 Task: Move the task Add a feature to import/export data in the app to the section To-Do in the project TripHive and sort the tasks in the project by Assignee in Ascending order.
Action: Mouse moved to (79, 465)
Screenshot: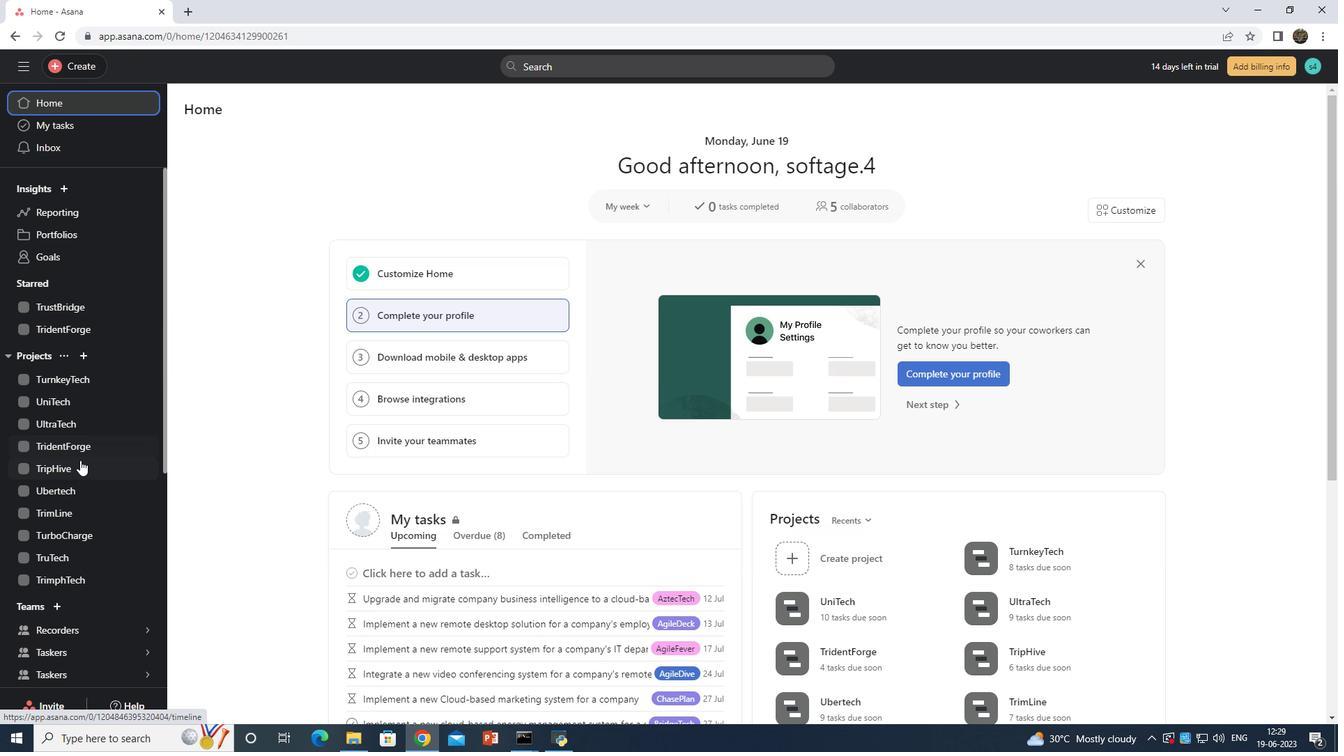
Action: Mouse pressed left at (79, 465)
Screenshot: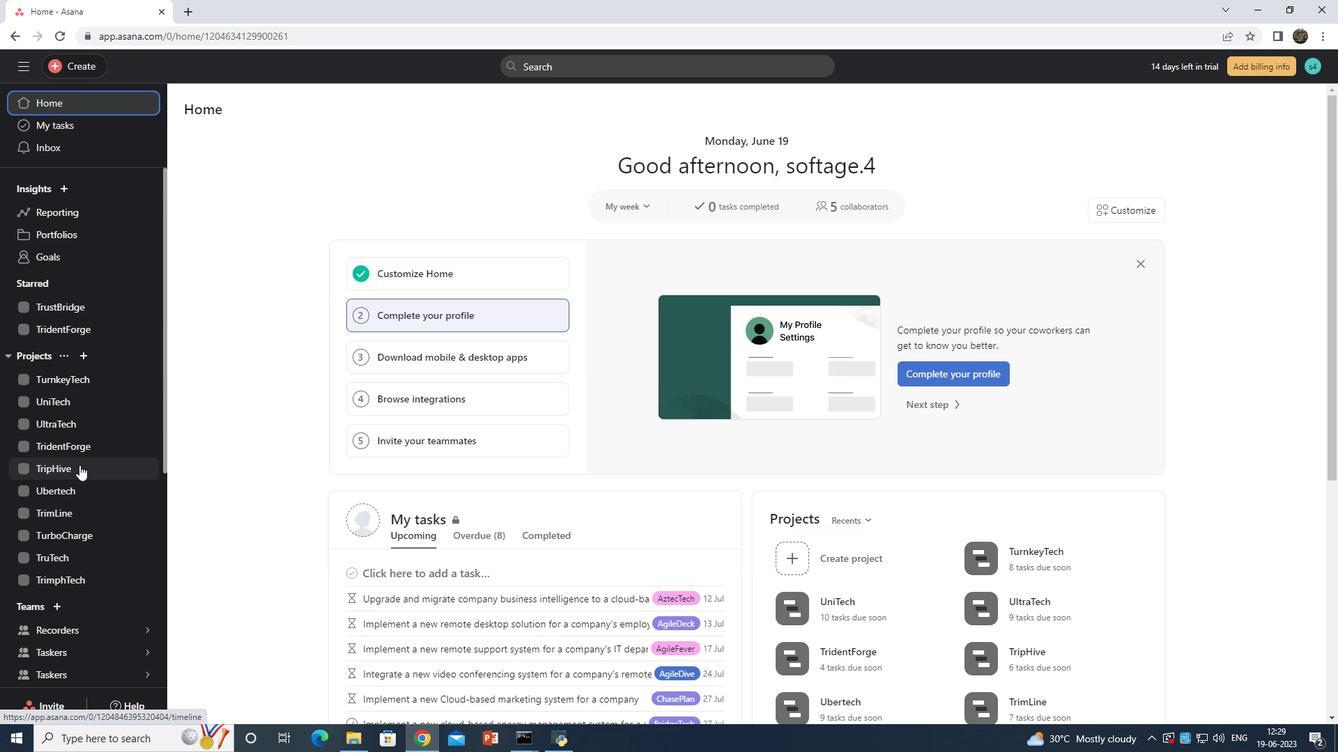 
Action: Mouse moved to (878, 252)
Screenshot: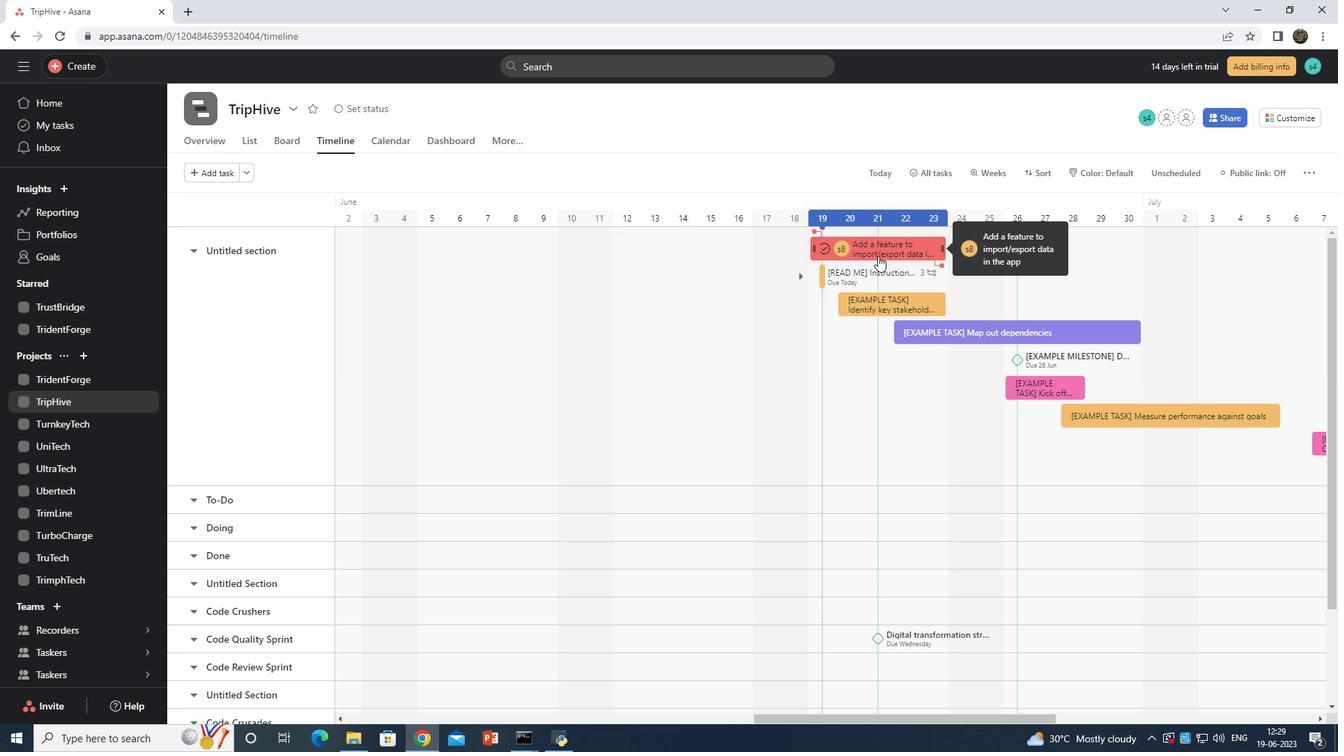 
Action: Mouse pressed left at (878, 252)
Screenshot: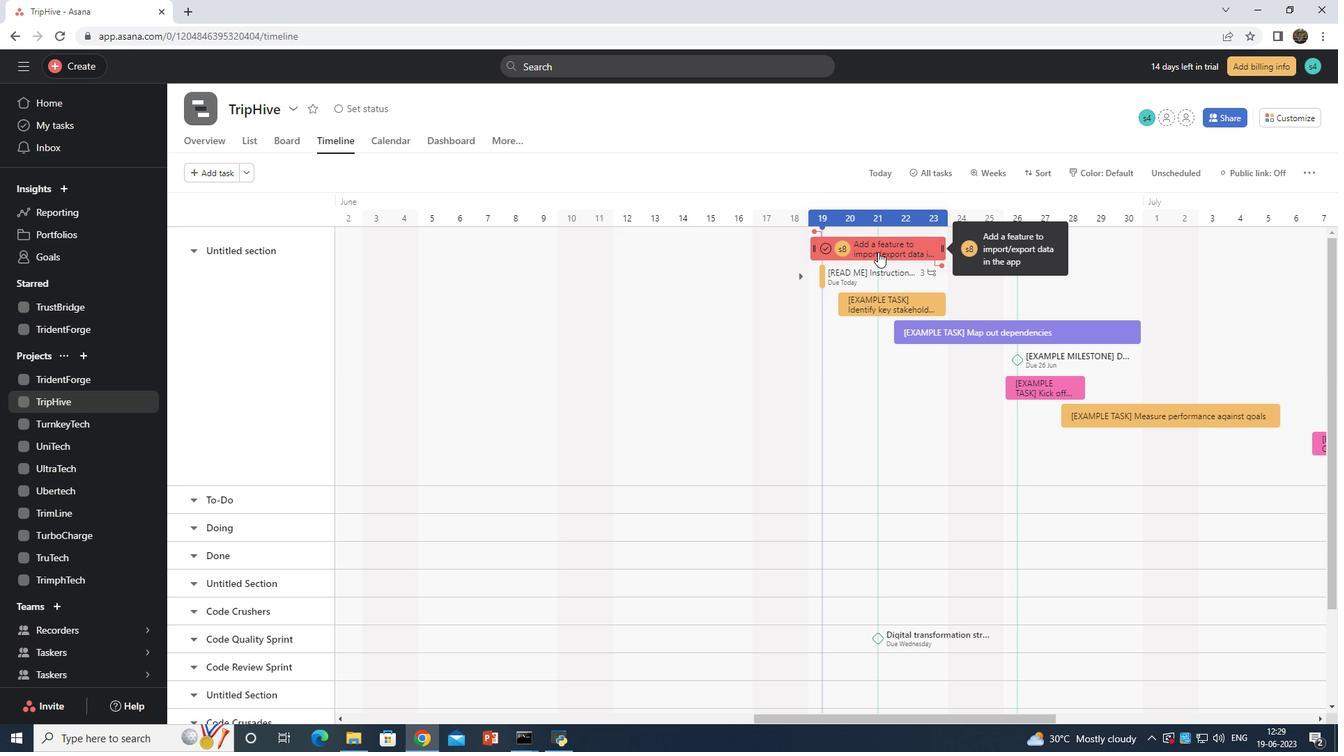 
Action: Mouse moved to (932, 387)
Screenshot: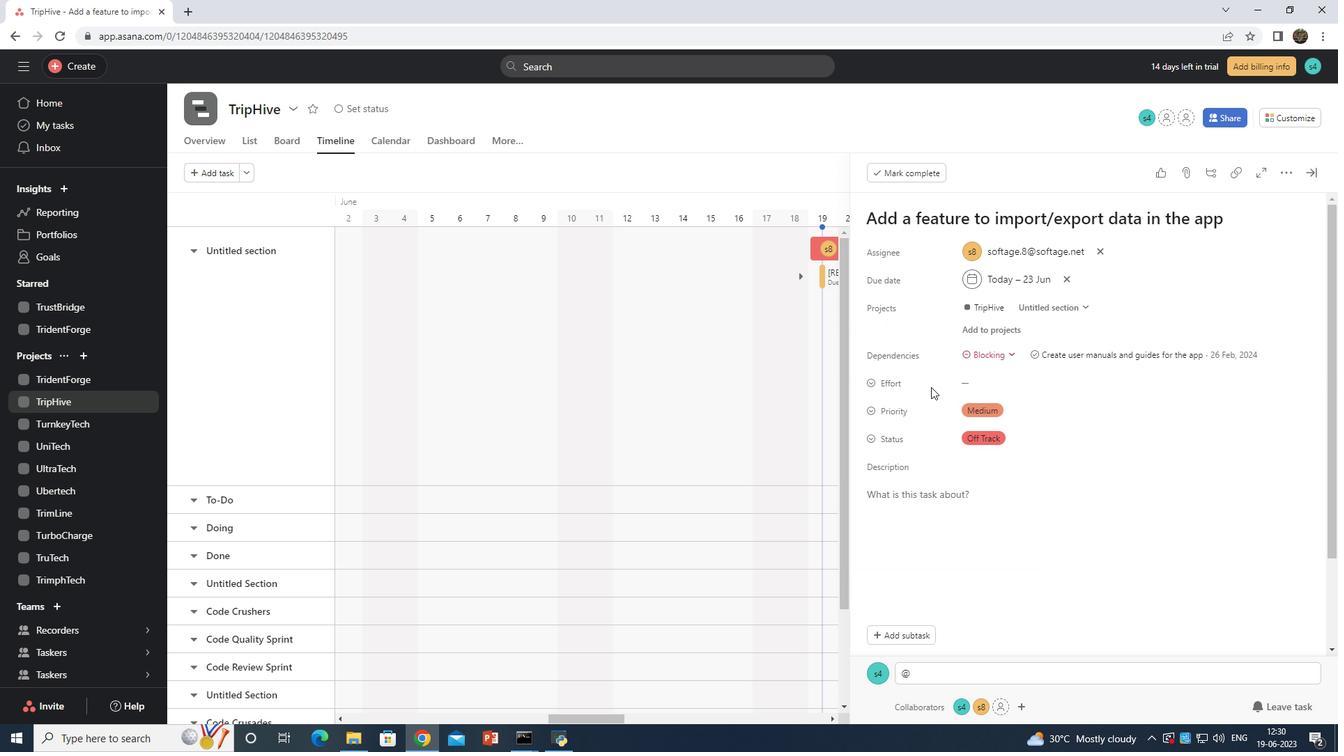 
Action: Mouse pressed left at (932, 387)
Screenshot: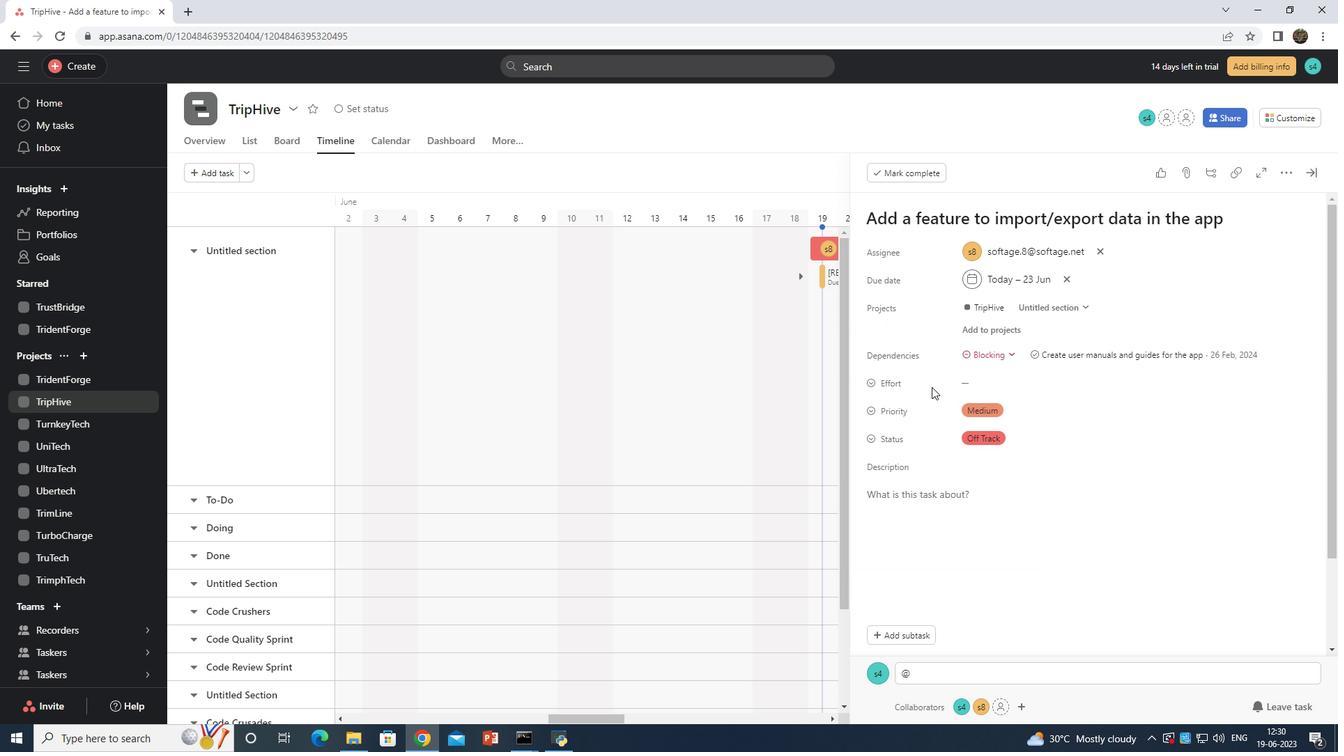 
Action: Mouse moved to (1074, 304)
Screenshot: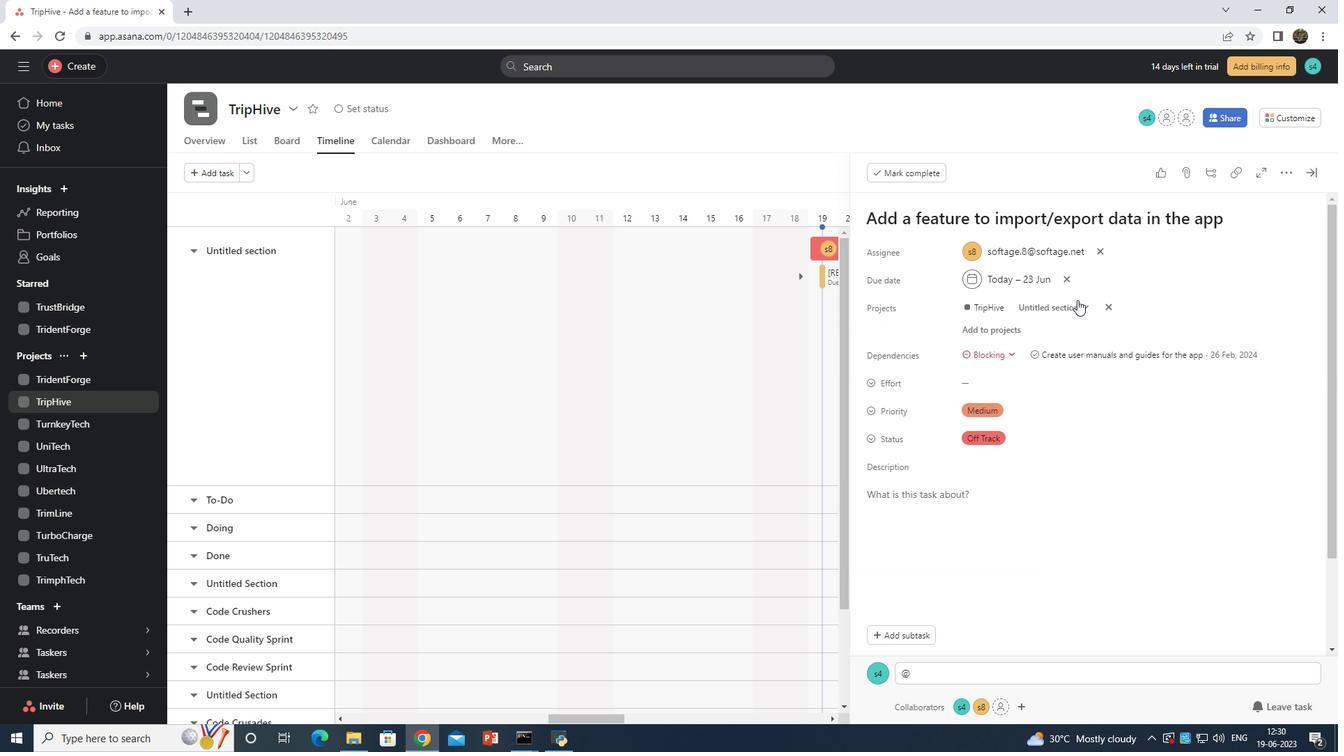
Action: Mouse pressed left at (1074, 304)
Screenshot: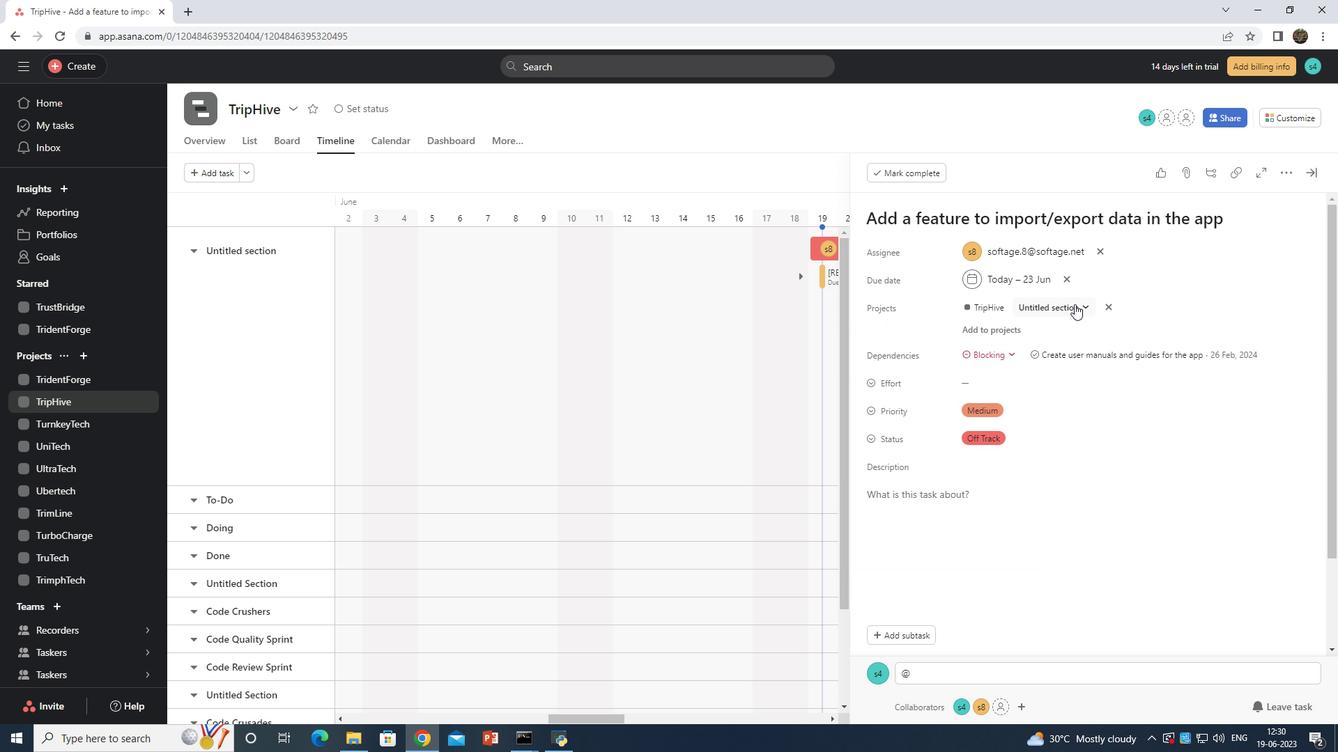 
Action: Mouse moved to (1036, 358)
Screenshot: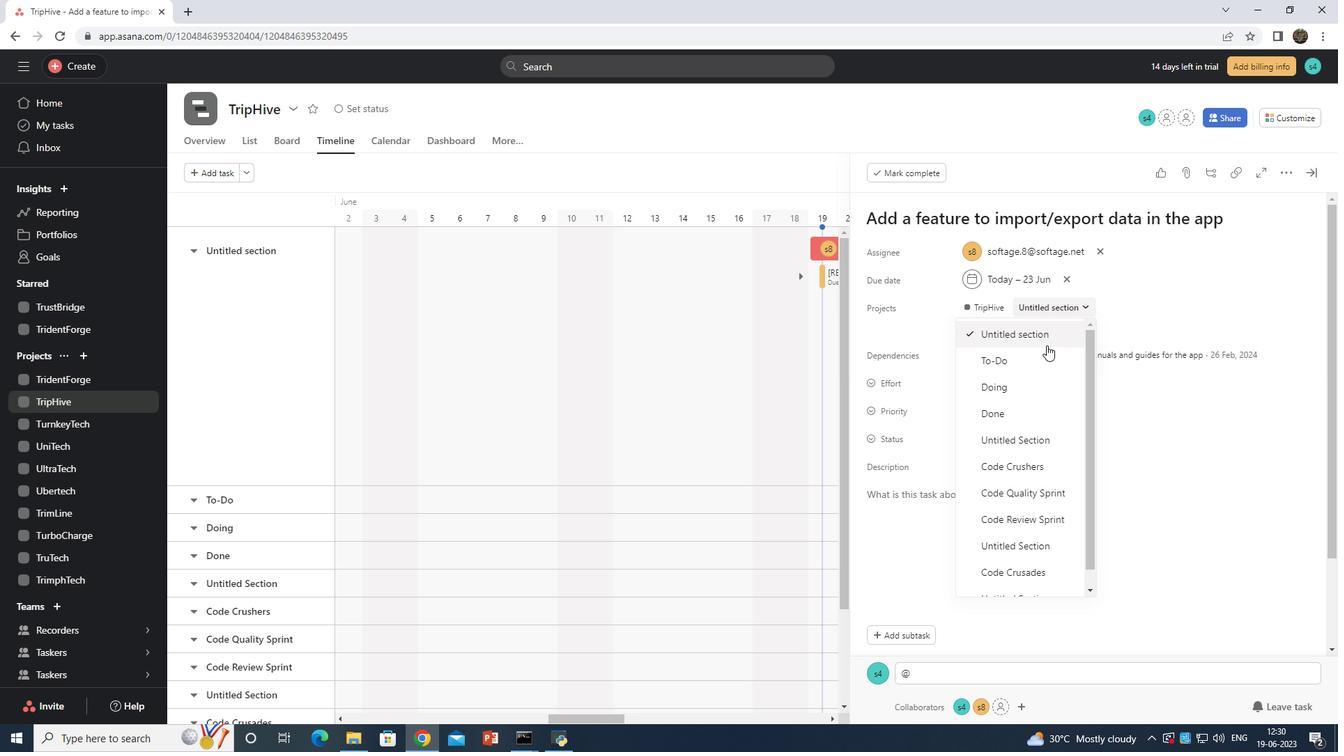 
Action: Mouse pressed left at (1036, 358)
Screenshot: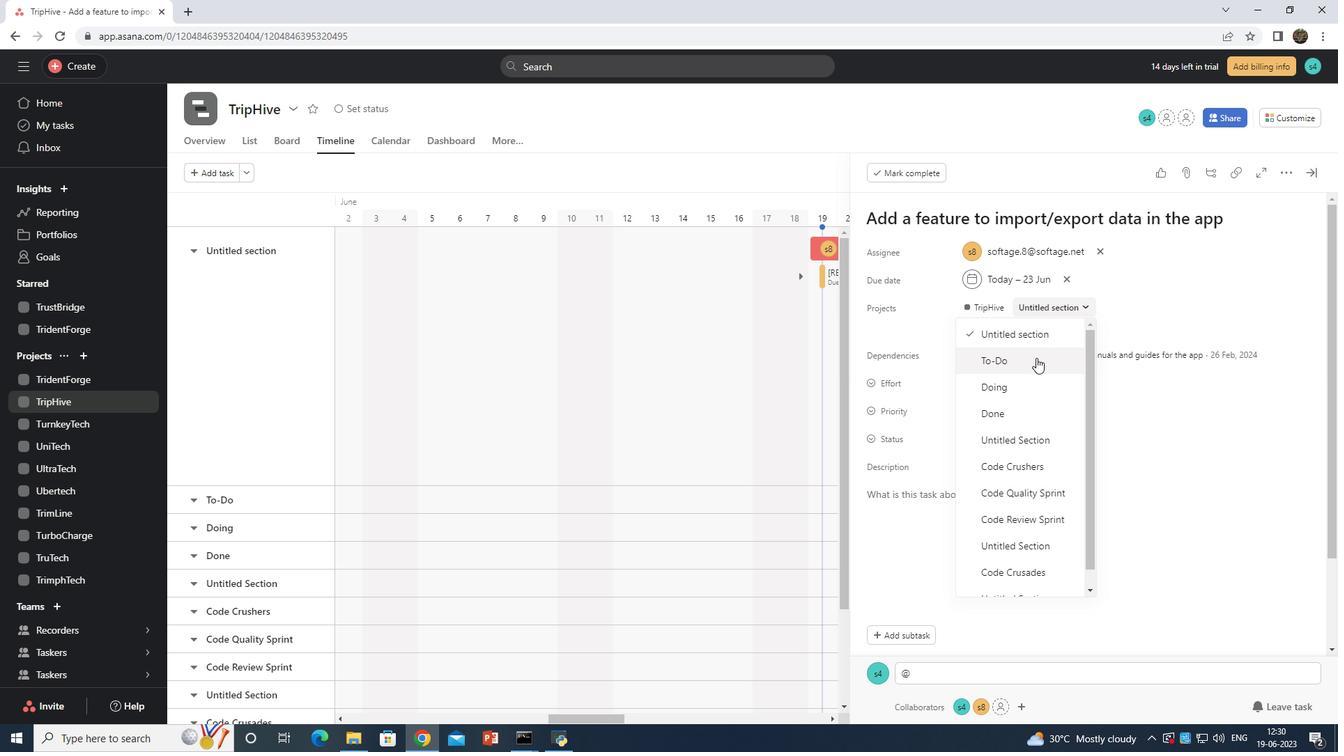 
Action: Mouse moved to (1313, 173)
Screenshot: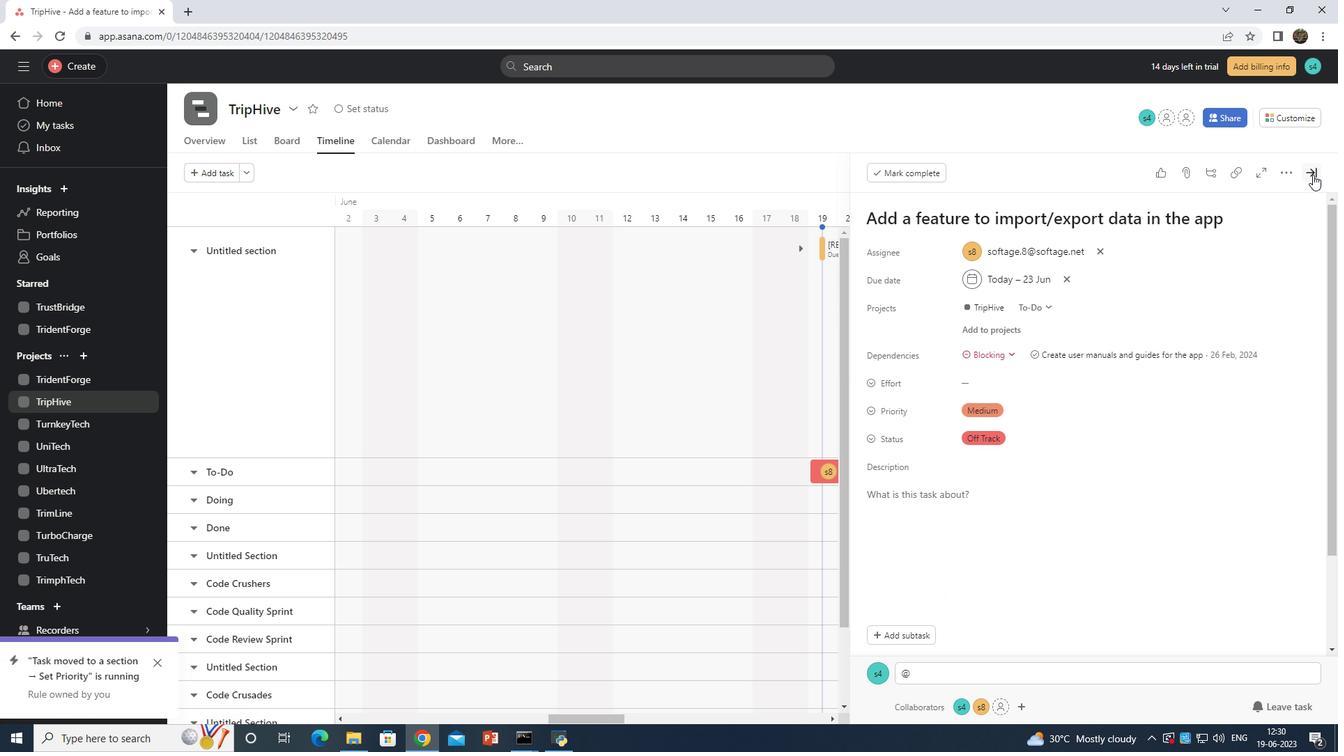 
Action: Mouse pressed left at (1313, 173)
Screenshot: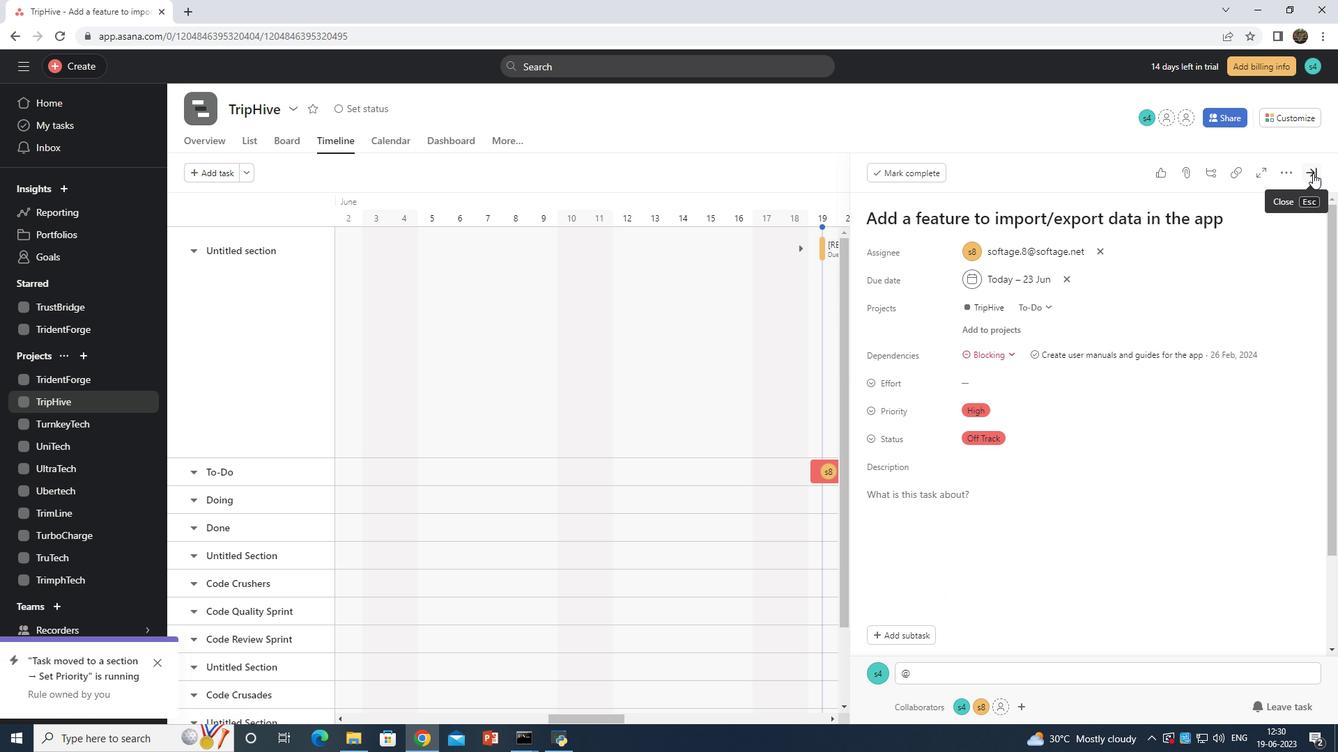 
Action: Mouse moved to (254, 140)
Screenshot: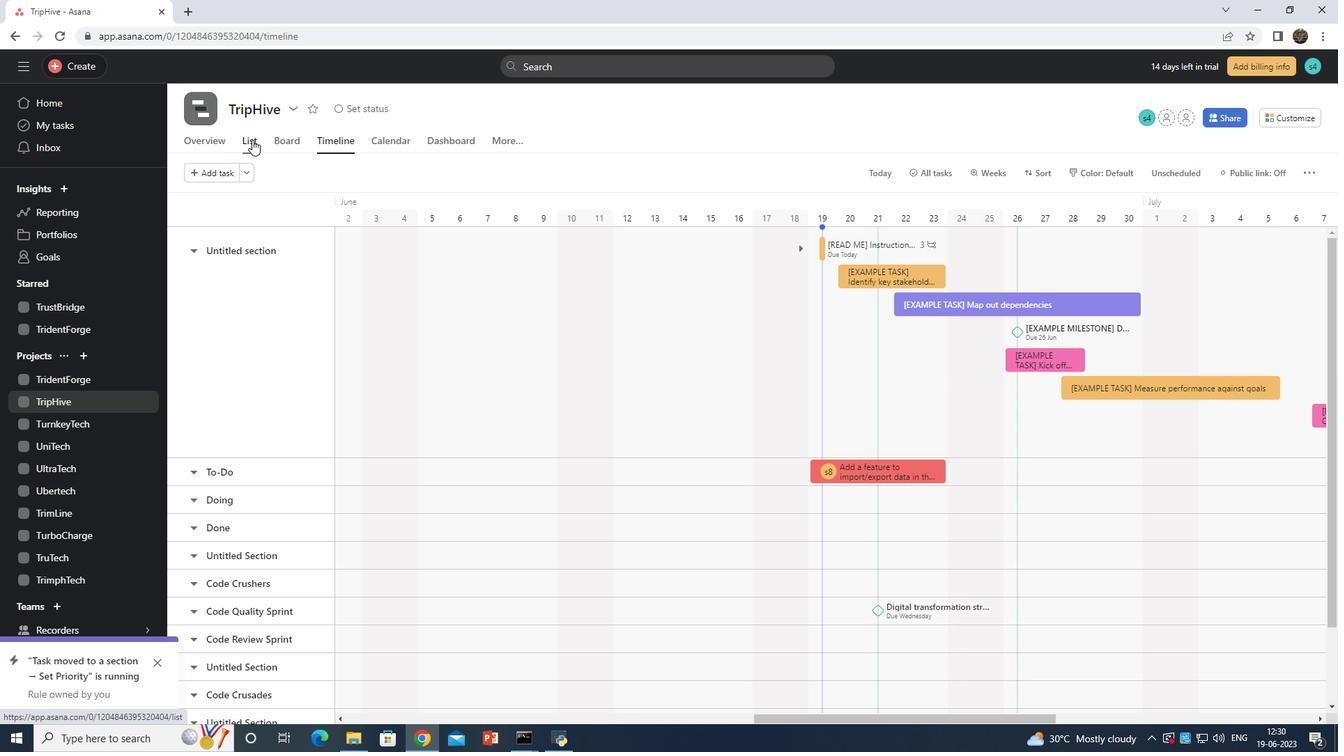 
Action: Mouse pressed left at (254, 140)
Screenshot: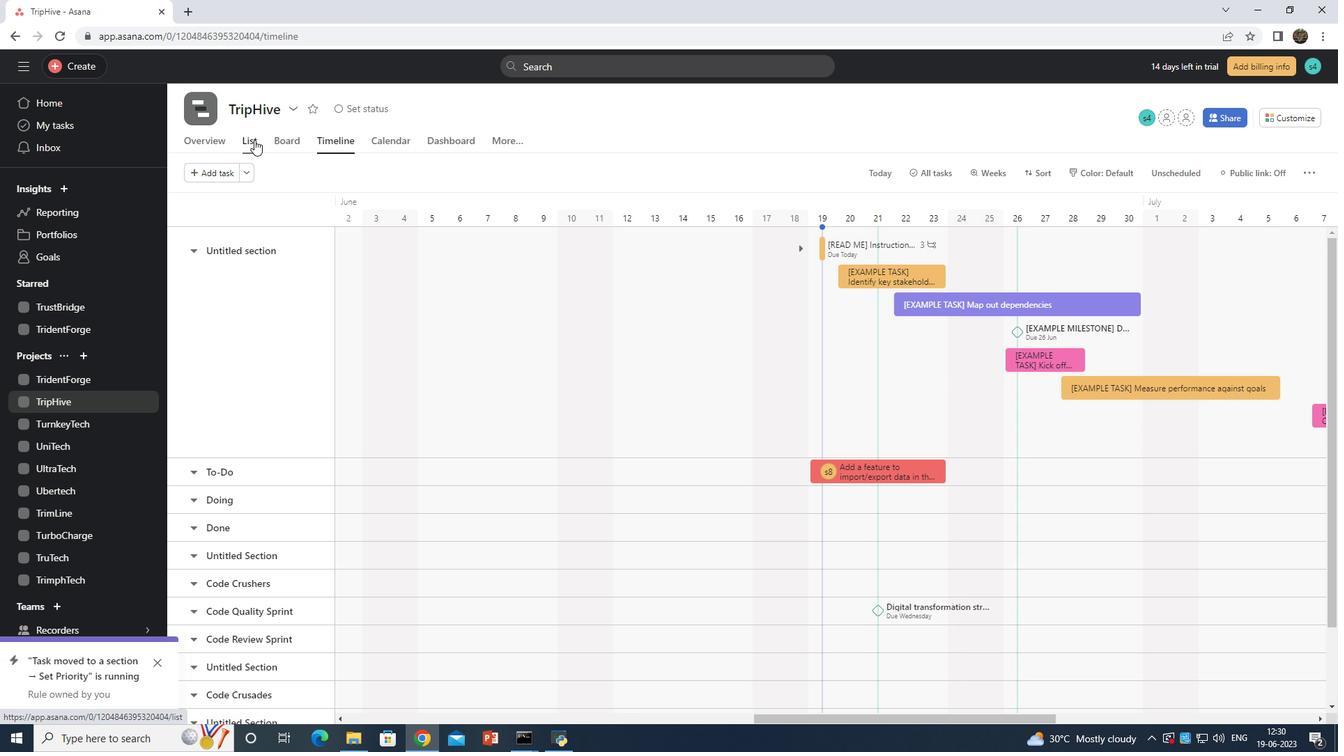 
Action: Mouse moved to (335, 169)
Screenshot: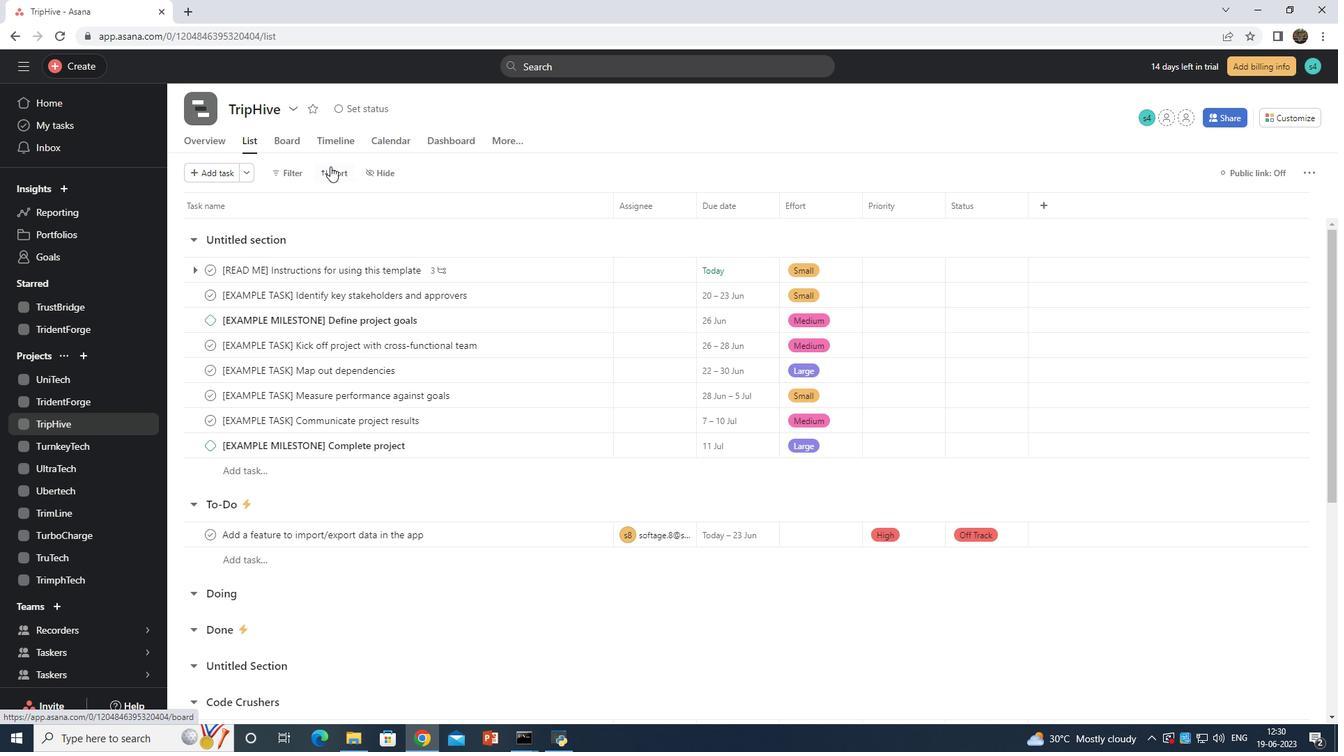 
Action: Mouse pressed left at (335, 169)
Screenshot: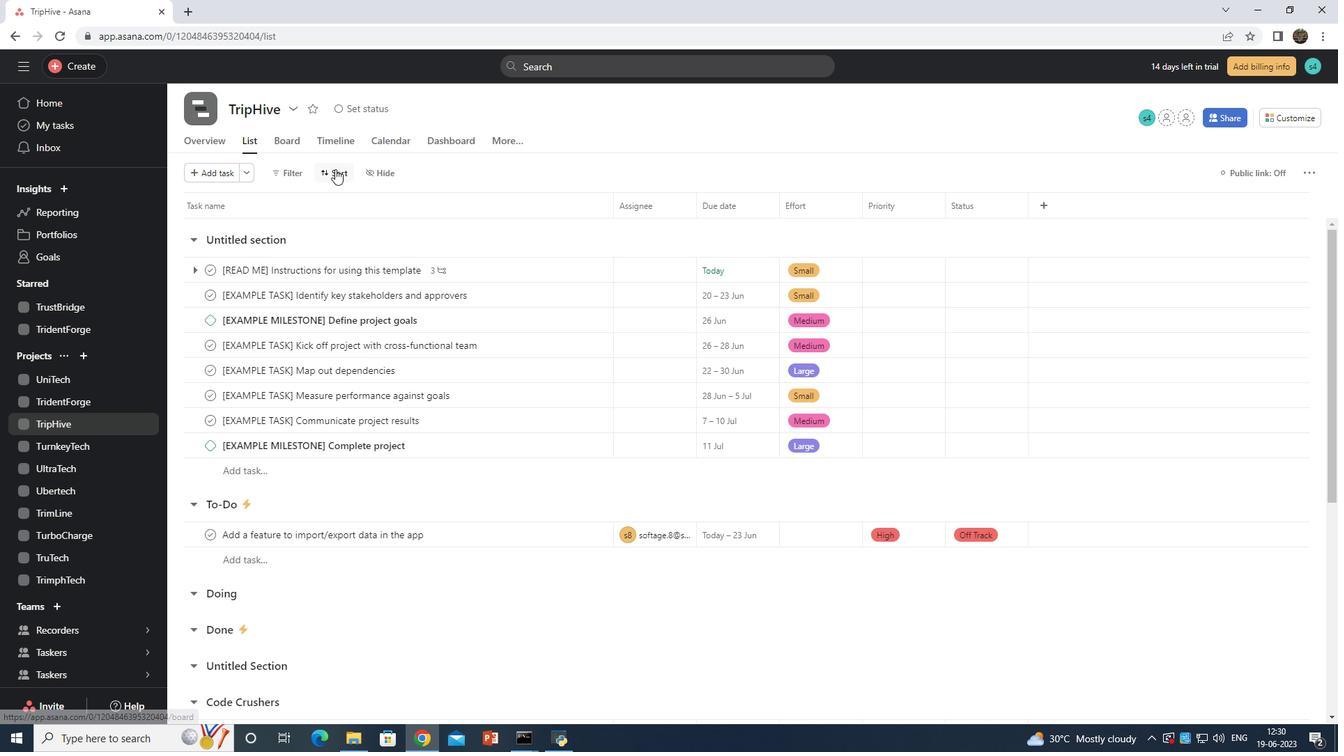 
Action: Mouse moved to (374, 287)
Screenshot: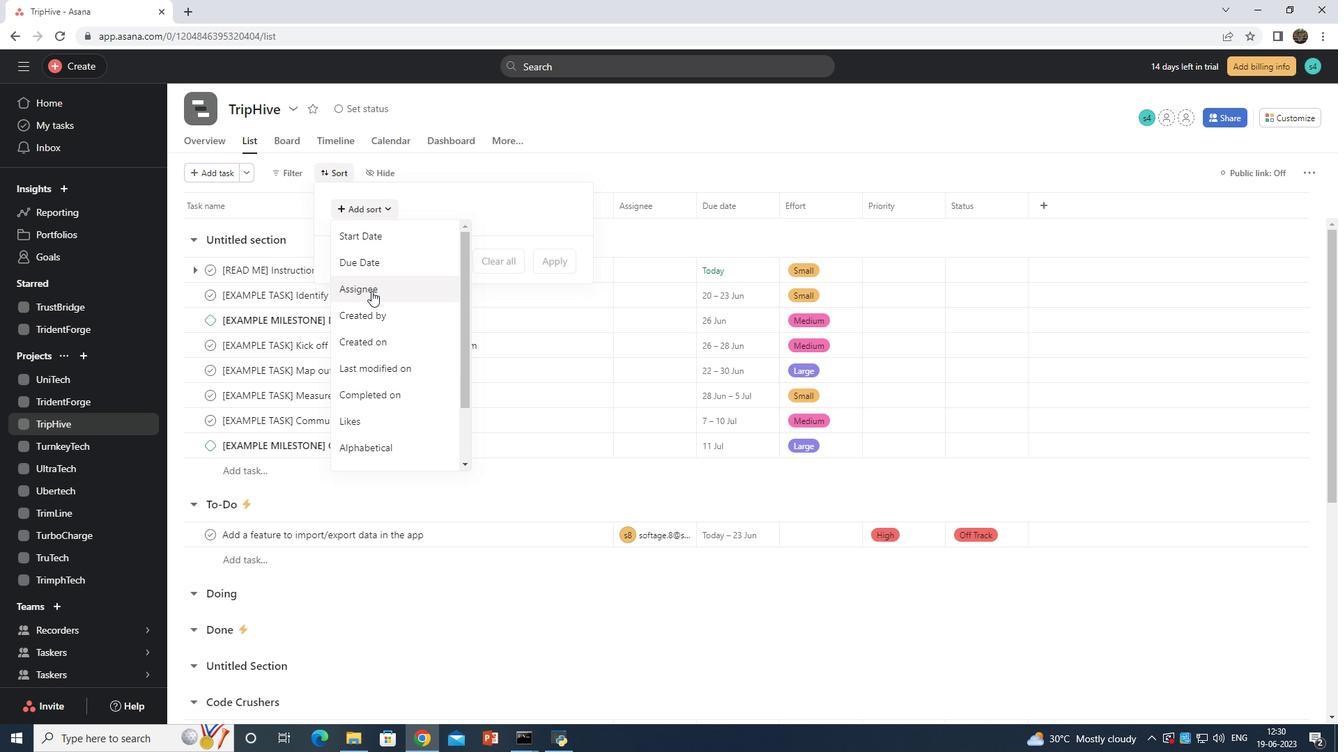 
Action: Mouse pressed left at (374, 287)
Screenshot: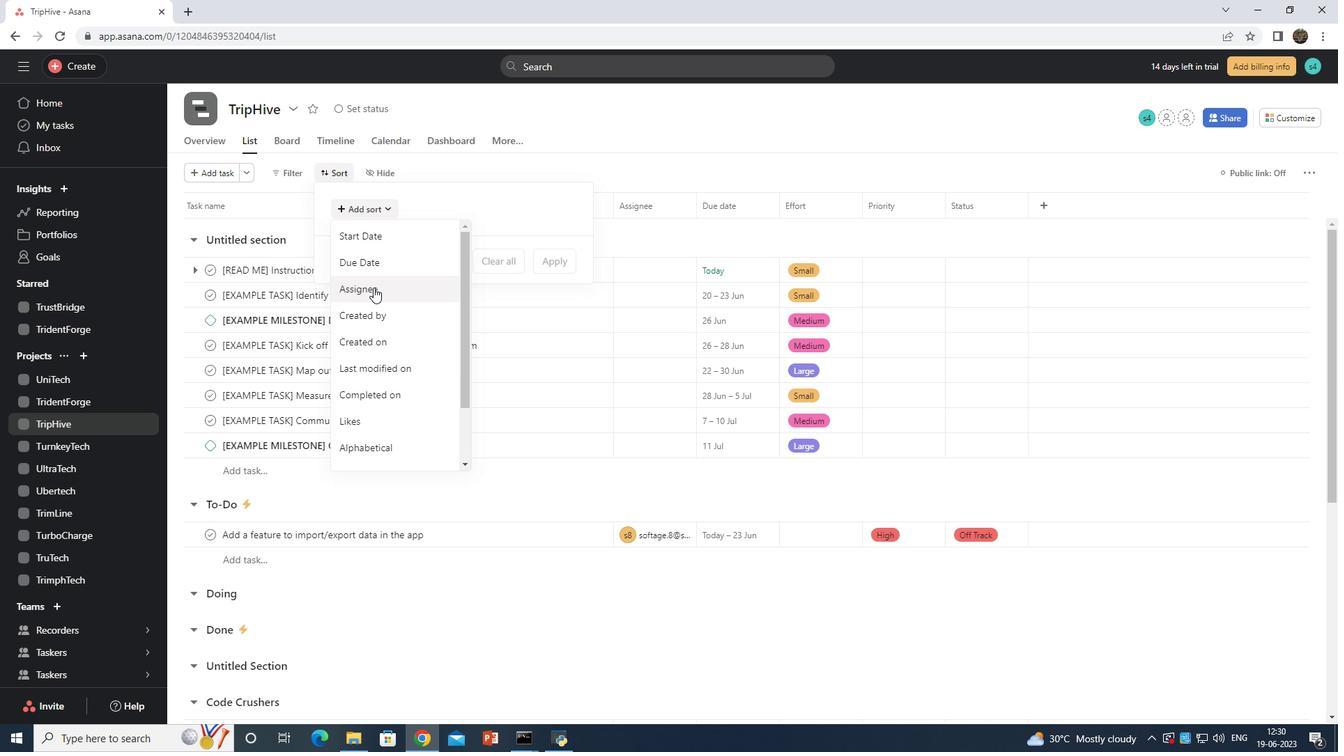 
Action: Mouse moved to (458, 228)
Screenshot: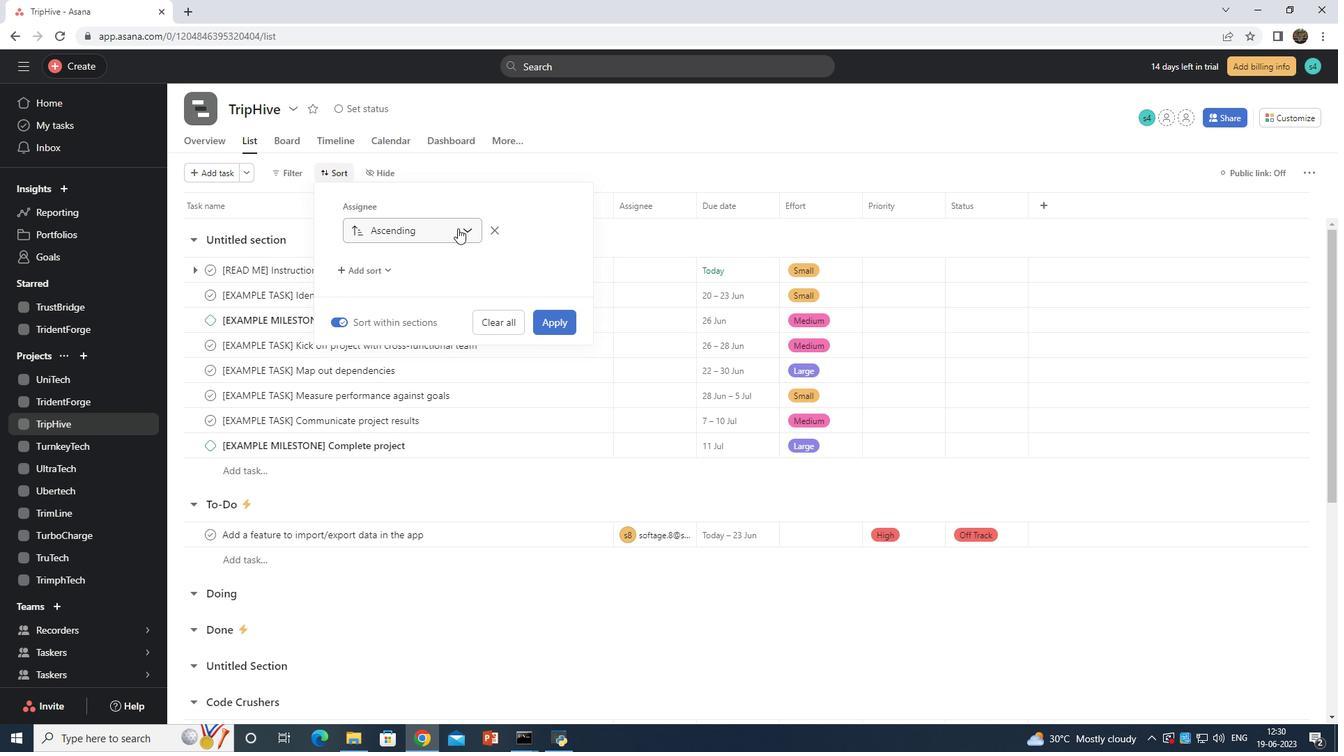 
Action: Mouse pressed left at (458, 228)
Screenshot: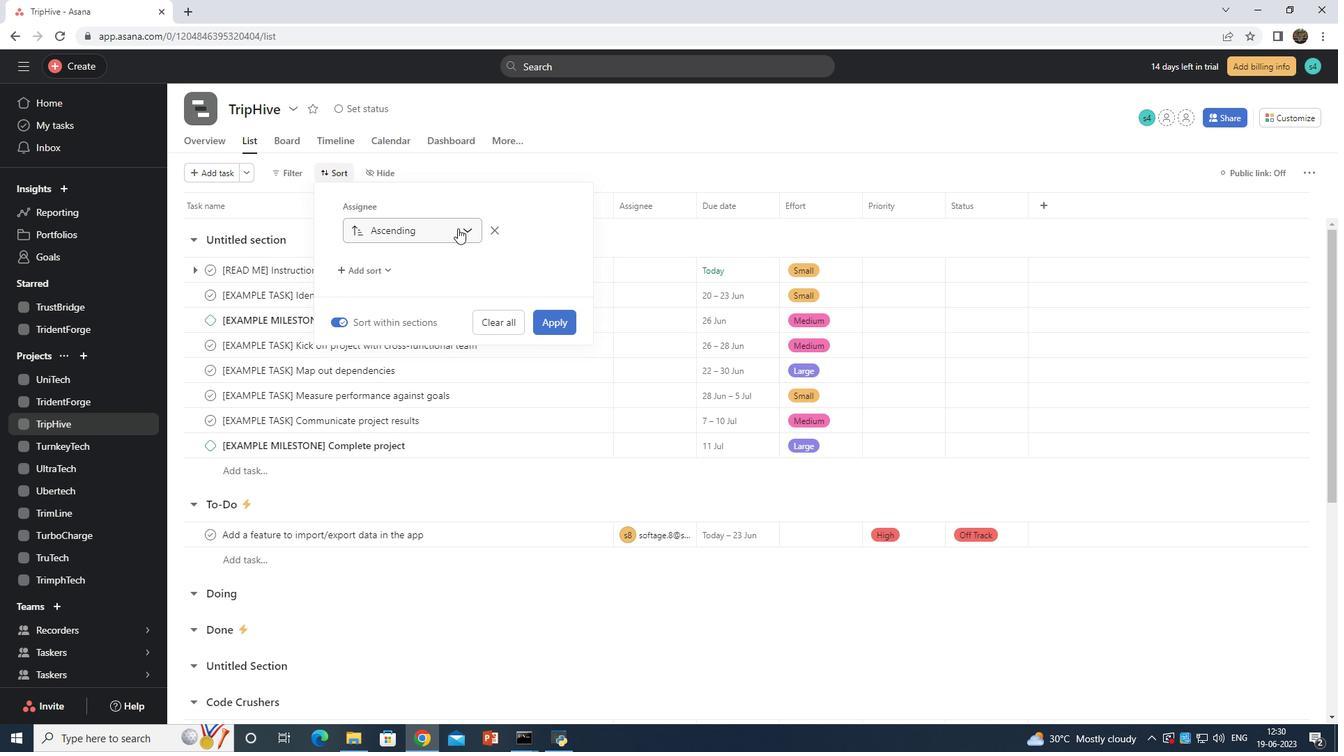 
Action: Mouse moved to (447, 248)
Screenshot: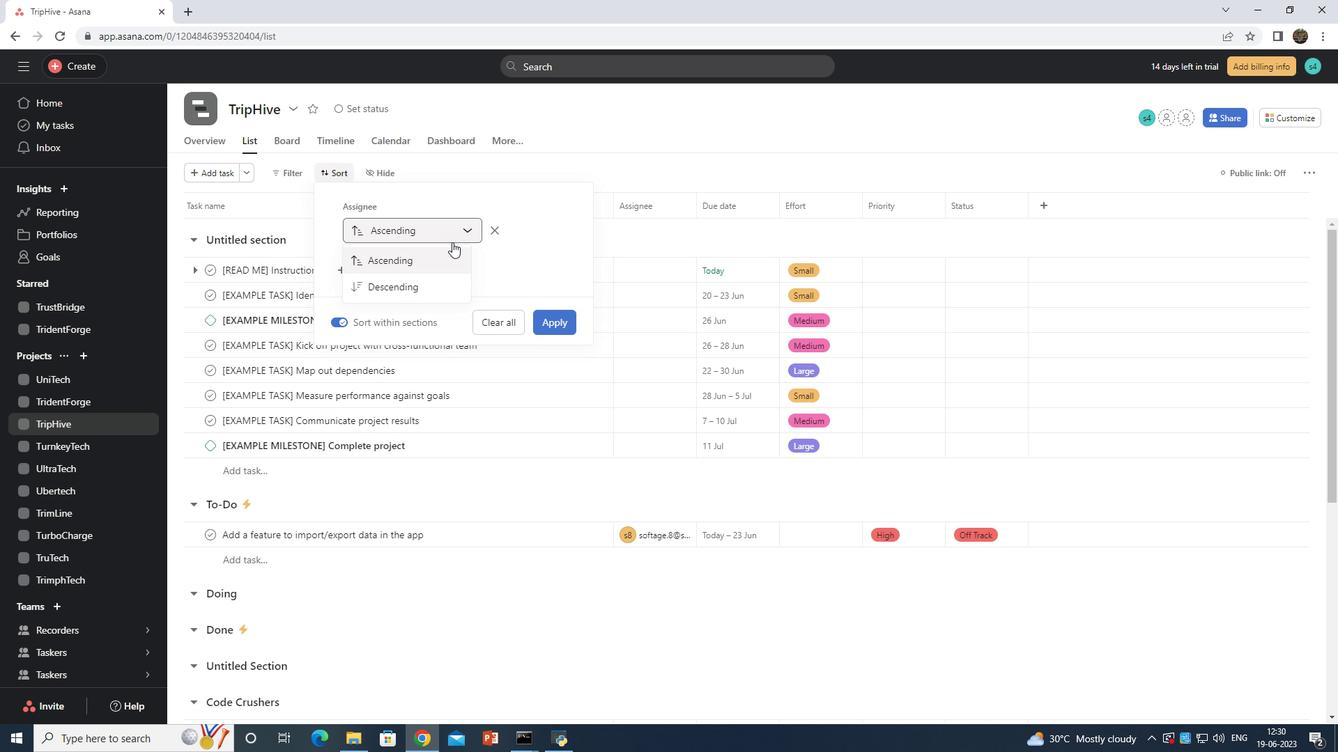 
Action: Mouse pressed left at (447, 248)
Screenshot: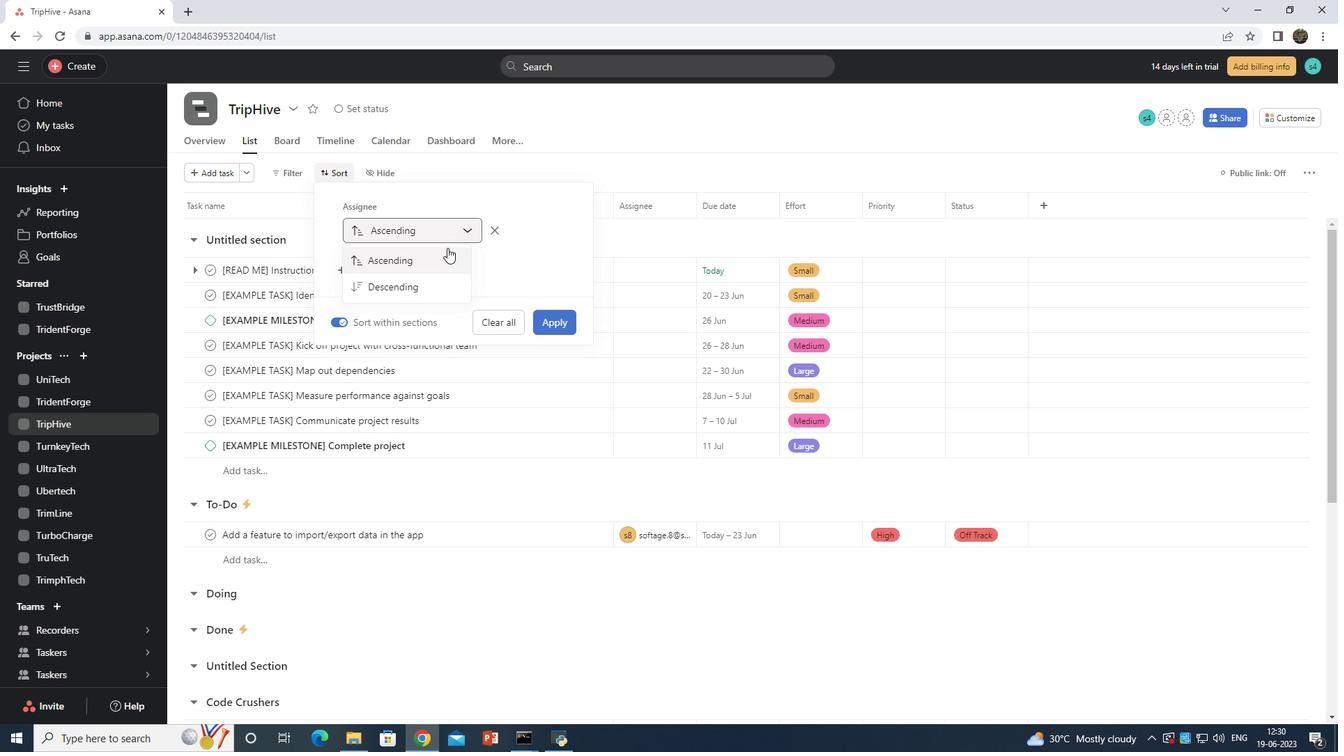 
Action: Mouse moved to (549, 315)
Screenshot: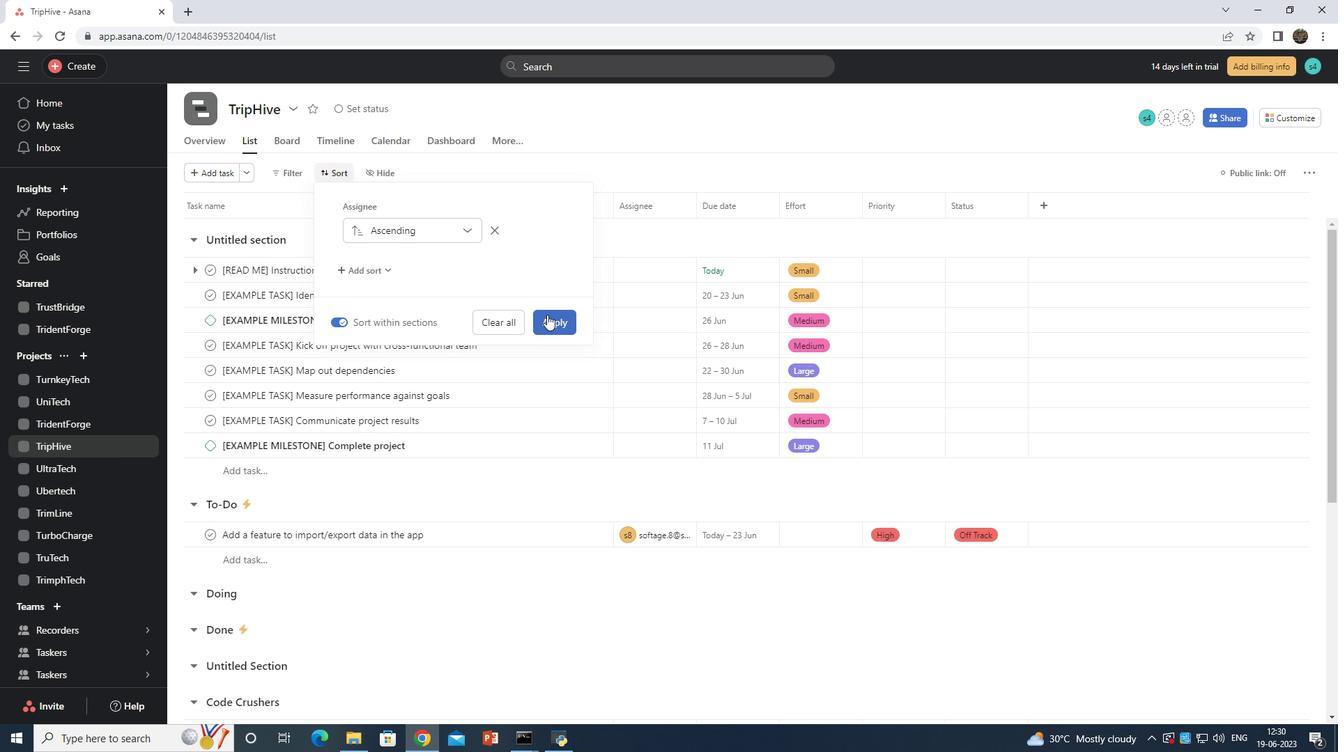 
Action: Mouse pressed left at (549, 315)
Screenshot: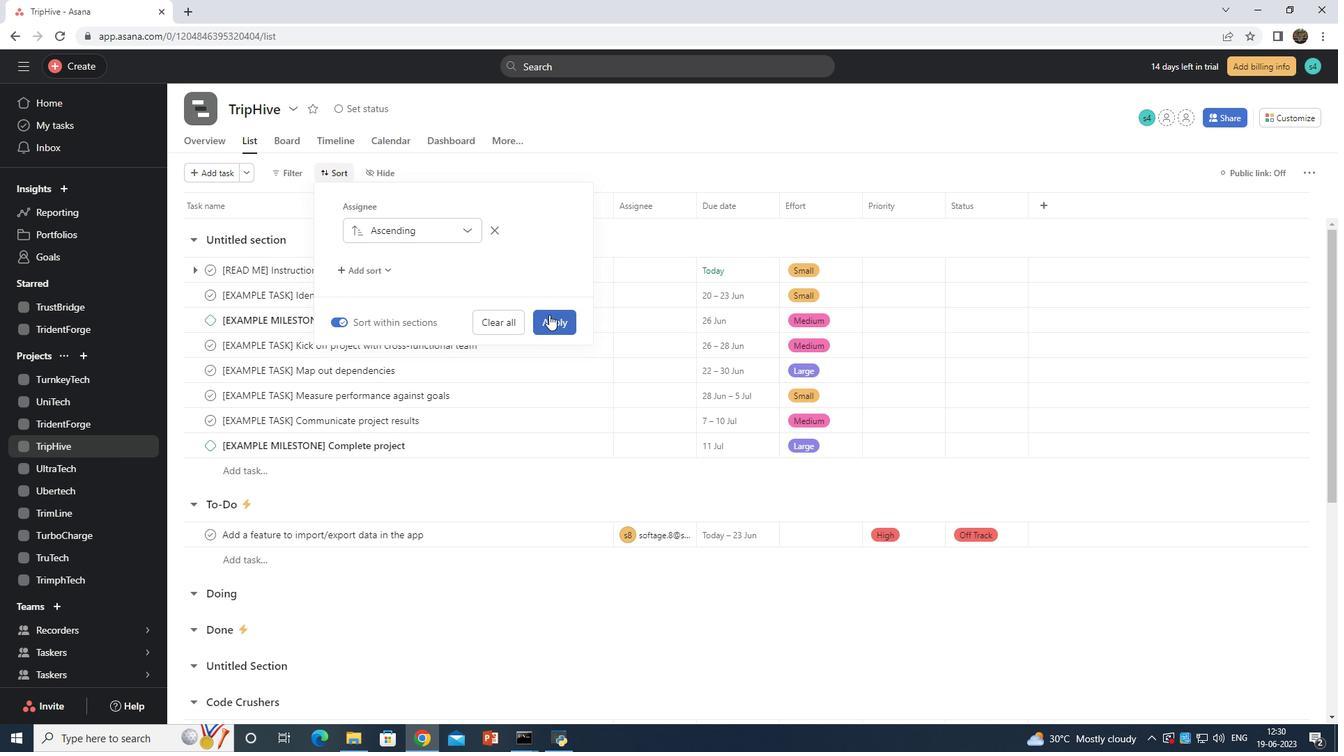 
Action: Mouse moved to (730, 460)
Screenshot: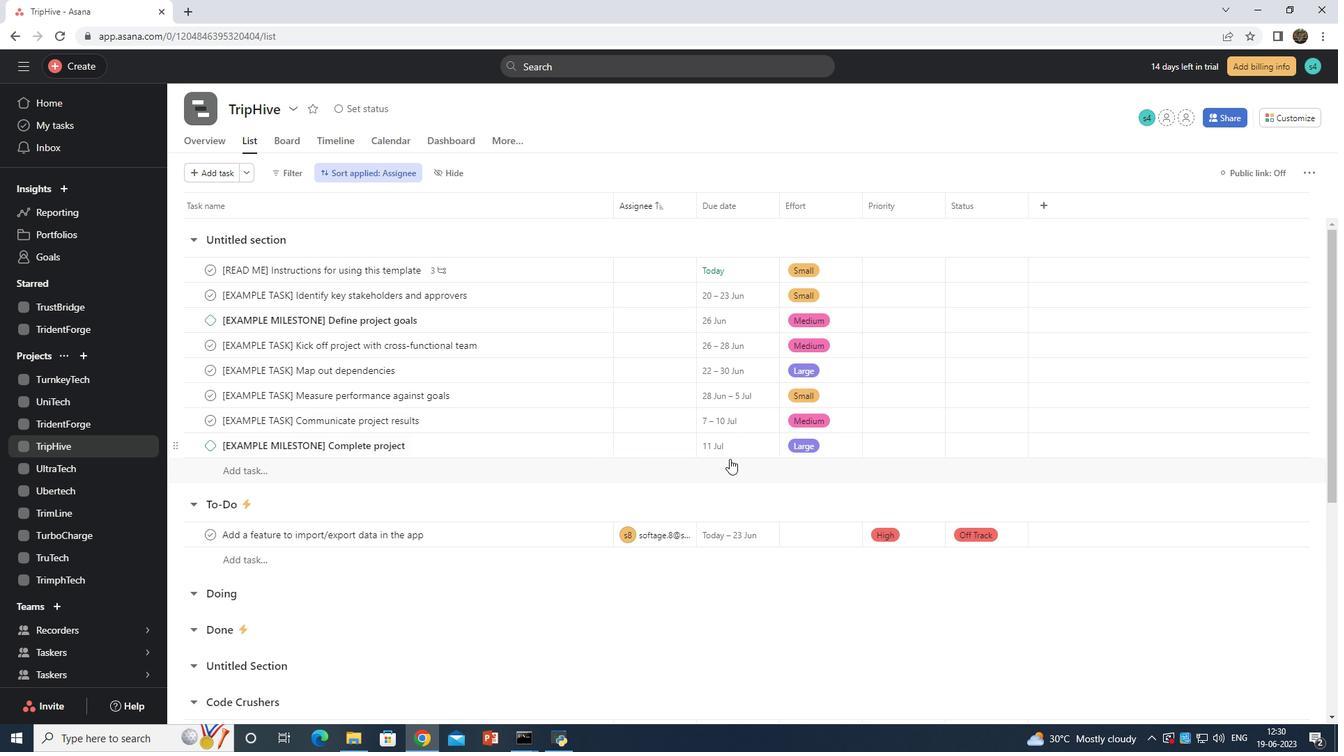 
